 Task: Enable the option "Seek based on percent not time" in "Matroska stream demuxer".
Action: Mouse moved to (114, 12)
Screenshot: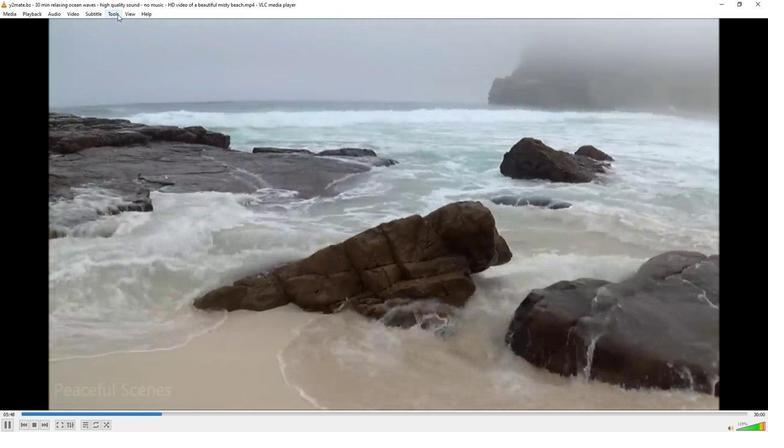 
Action: Mouse pressed left at (114, 12)
Screenshot: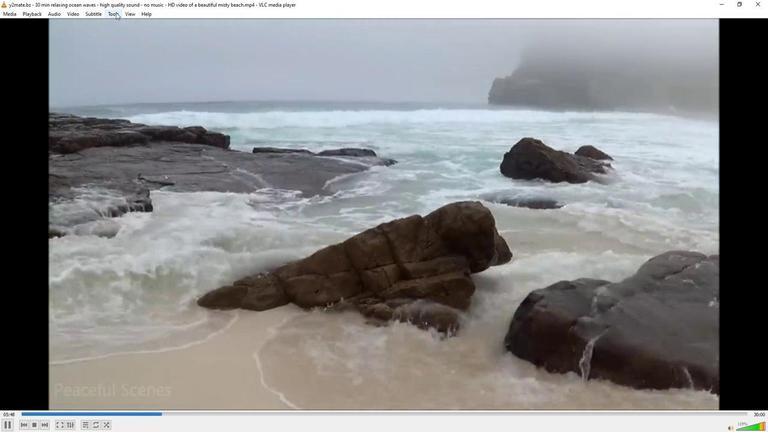 
Action: Mouse moved to (130, 106)
Screenshot: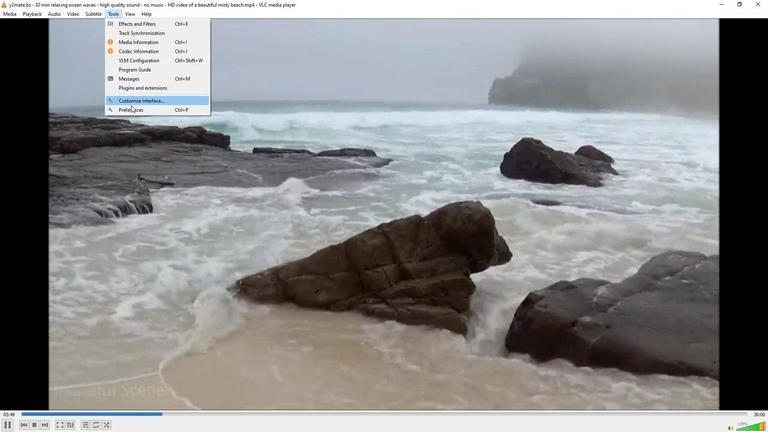 
Action: Mouse pressed left at (130, 106)
Screenshot: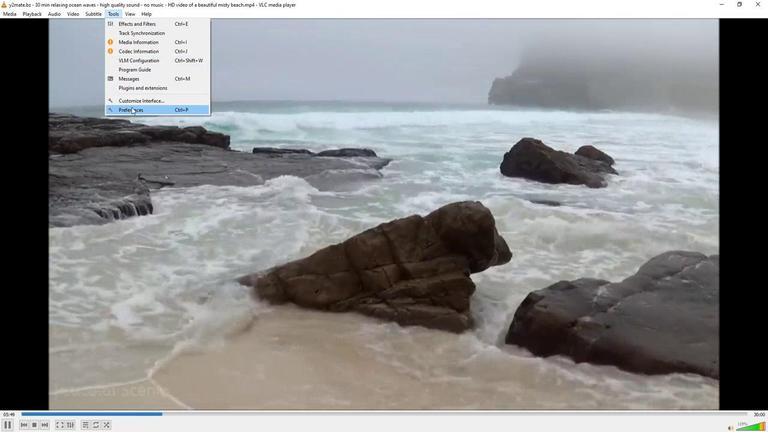 
Action: Mouse moved to (211, 331)
Screenshot: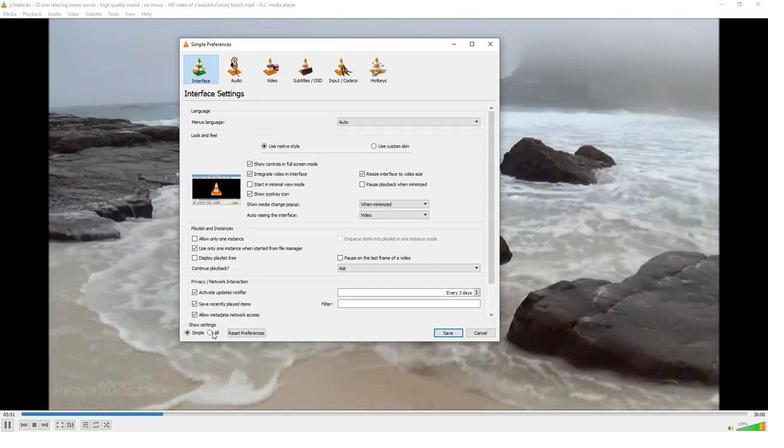 
Action: Mouse pressed left at (211, 331)
Screenshot: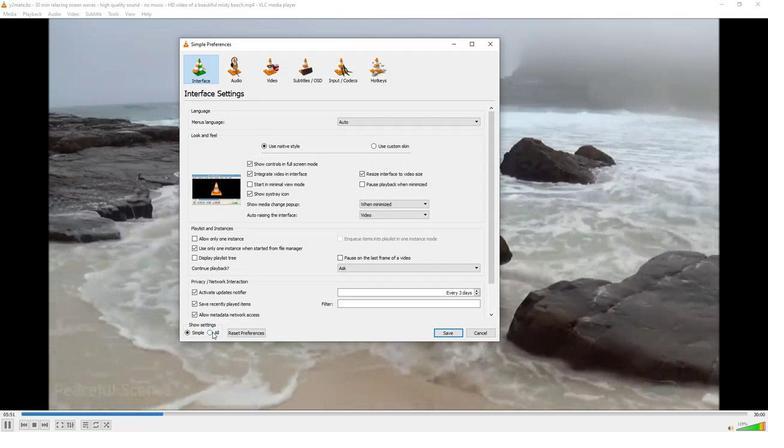 
Action: Mouse moved to (197, 220)
Screenshot: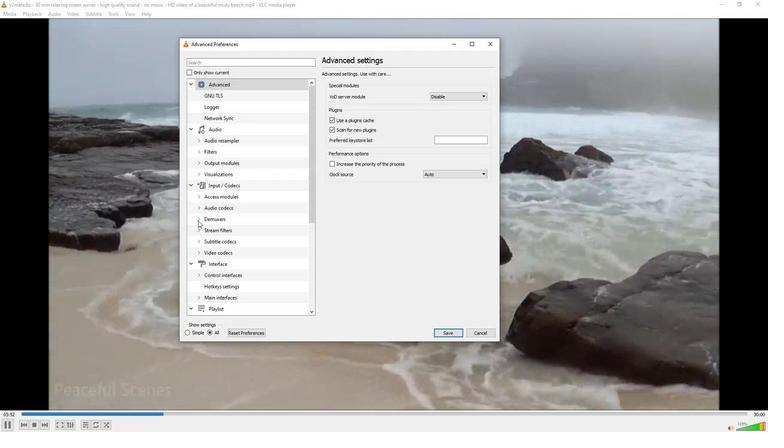 
Action: Mouse pressed left at (197, 220)
Screenshot: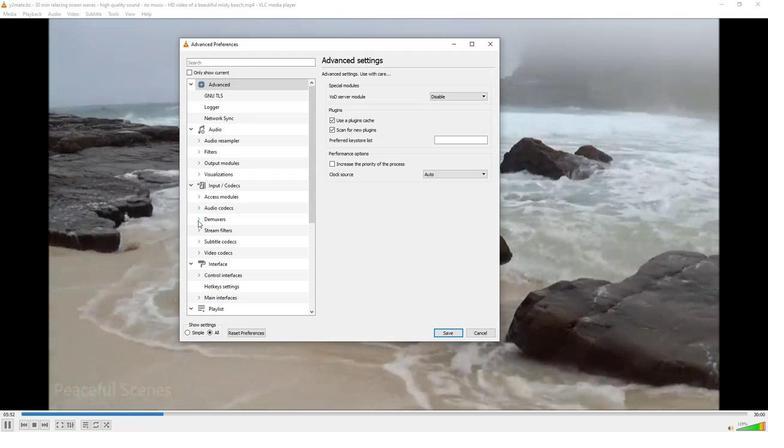 
Action: Mouse moved to (210, 271)
Screenshot: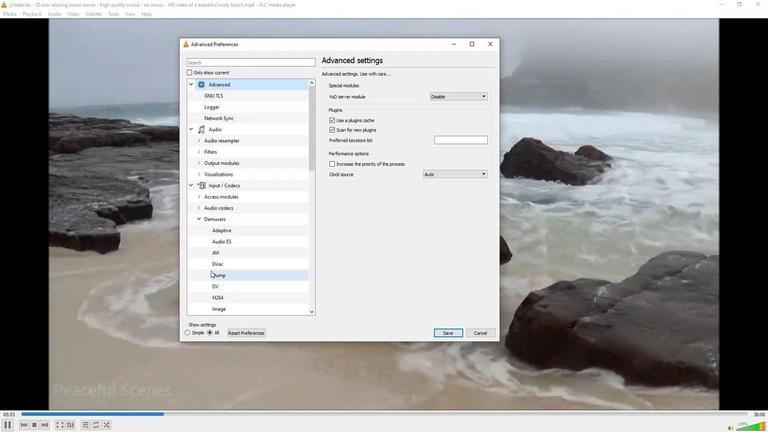 
Action: Mouse scrolled (210, 271) with delta (0, 0)
Screenshot: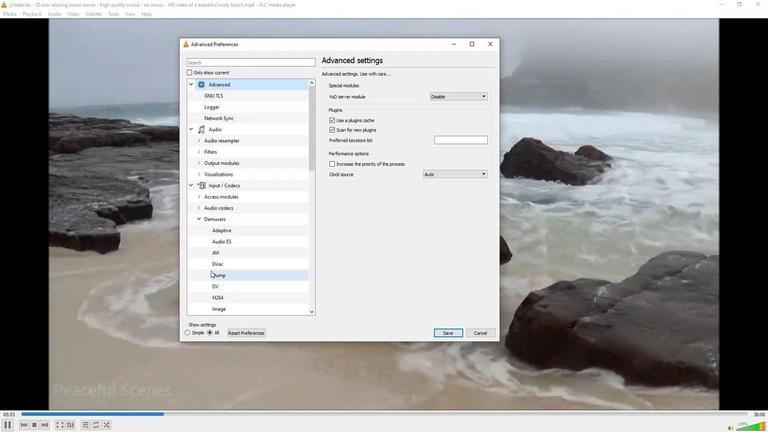 
Action: Mouse moved to (215, 285)
Screenshot: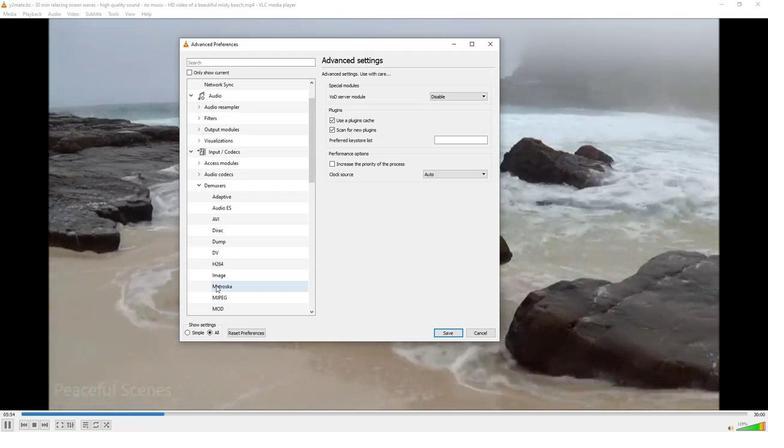 
Action: Mouse pressed left at (215, 285)
Screenshot: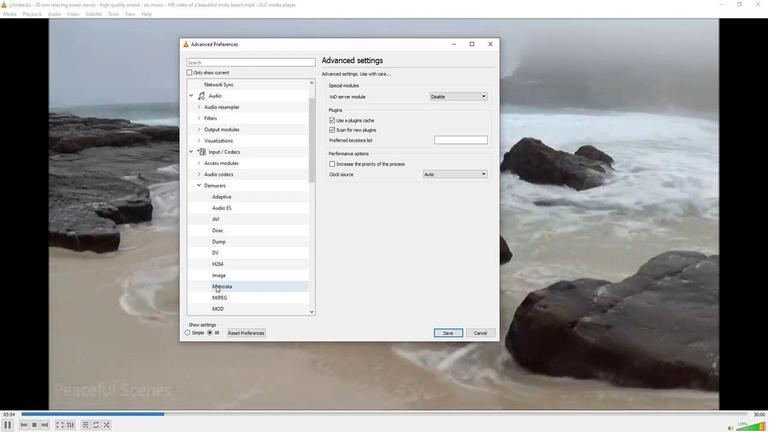 
Action: Mouse moved to (328, 113)
Screenshot: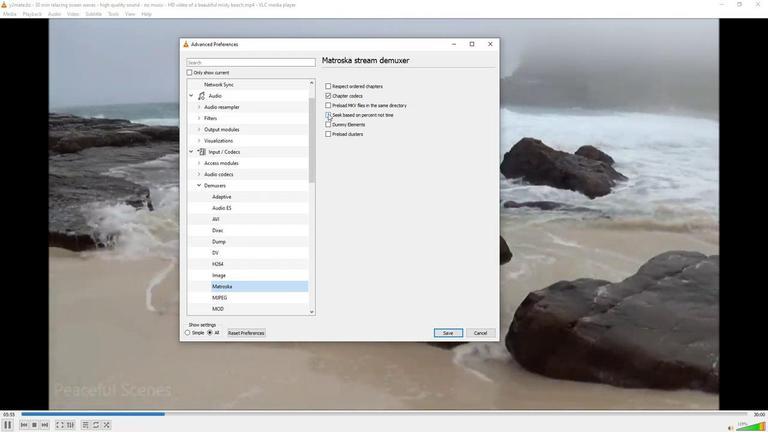 
Action: Mouse pressed left at (328, 113)
Screenshot: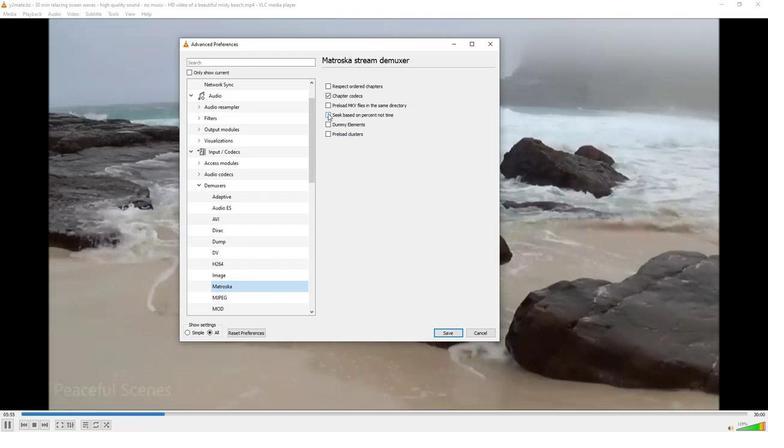 
Action: Mouse moved to (337, 175)
Screenshot: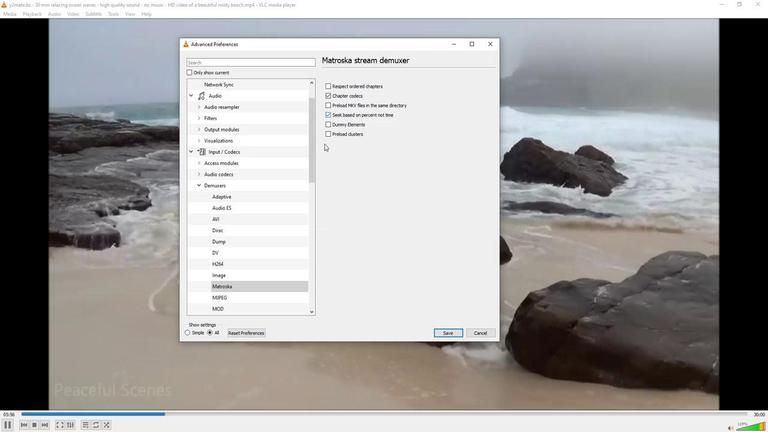 
